 Task: Make in the project TowerLine a sprint 'Gravity Assist'.
Action: Mouse moved to (1045, 178)
Screenshot: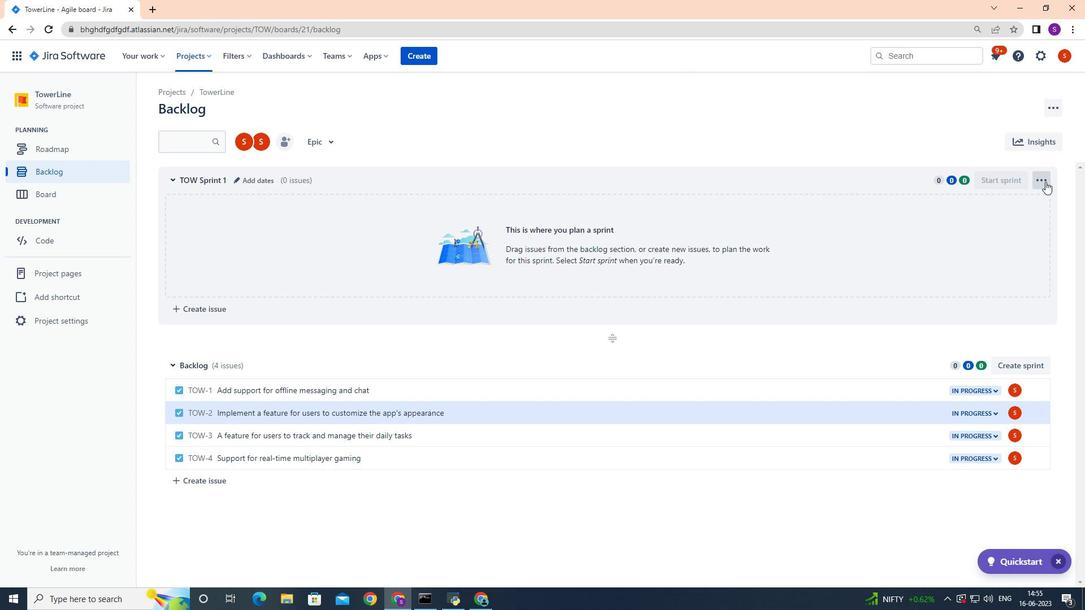 
Action: Mouse pressed left at (1045, 178)
Screenshot: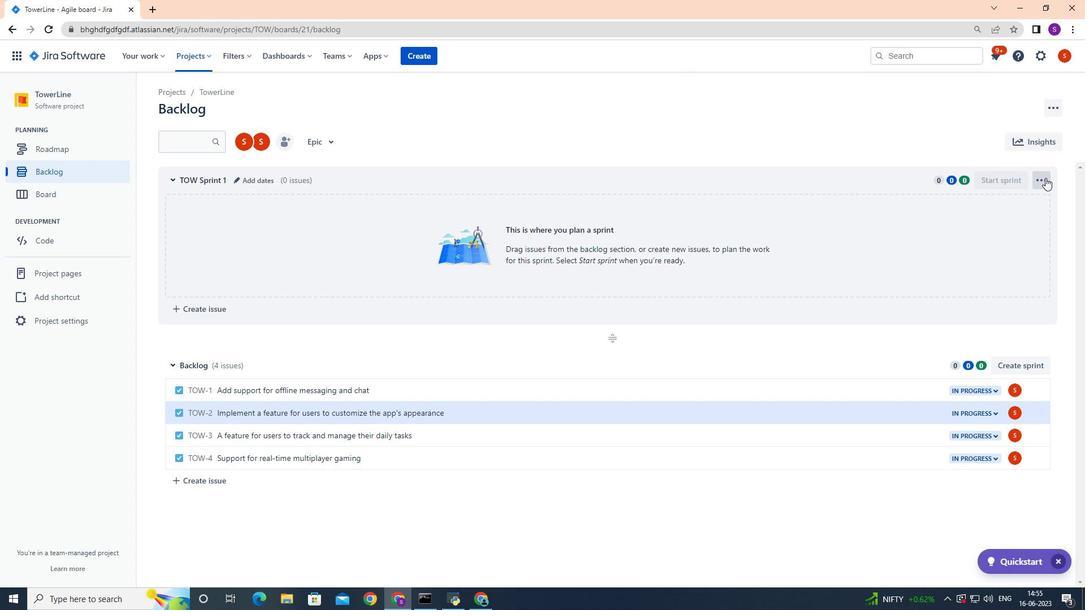 
Action: Mouse moved to (1033, 202)
Screenshot: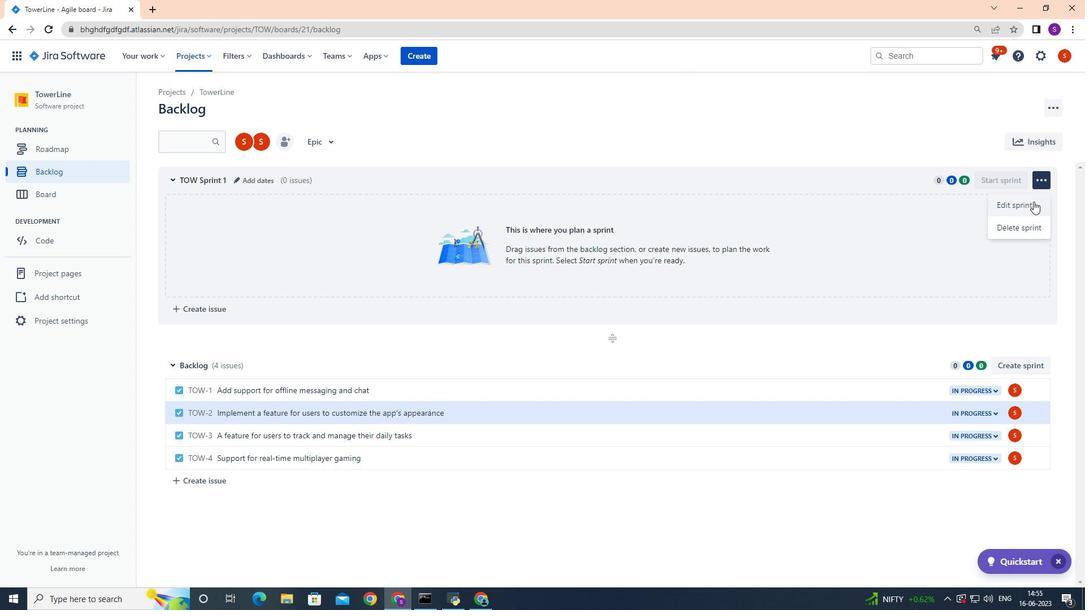 
Action: Mouse pressed left at (1033, 202)
Screenshot: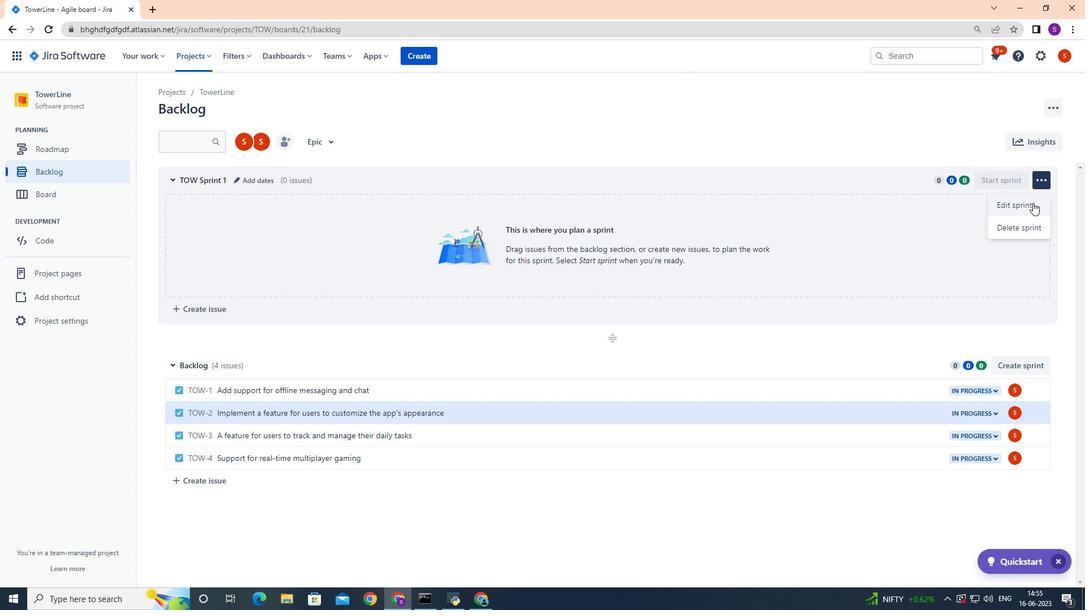 
Action: Mouse moved to (429, 150)
Screenshot: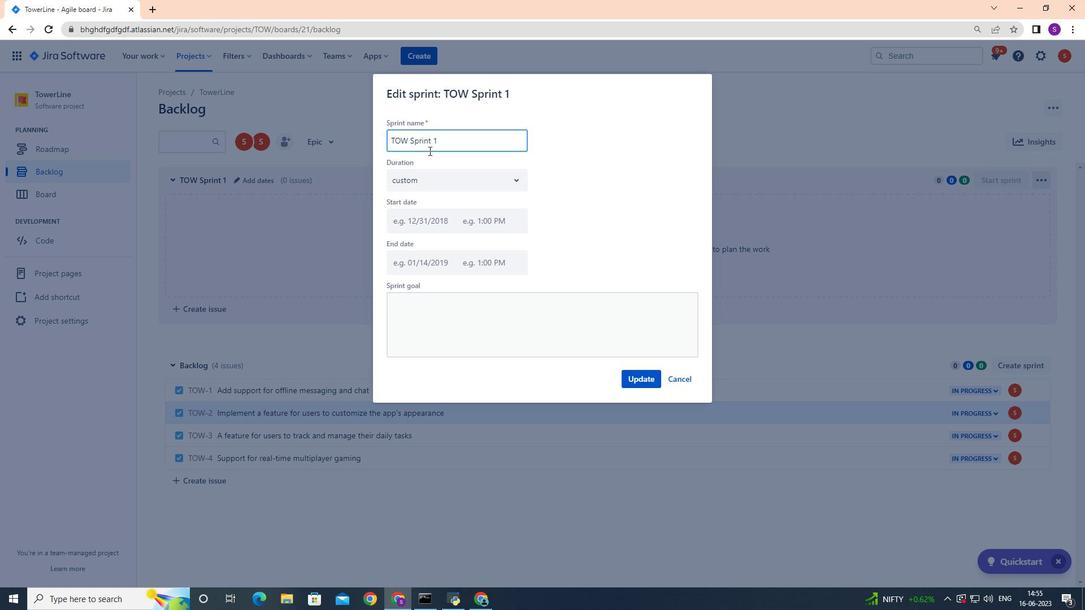 
Action: Key pressed <Key.backspace><Key.backspace><Key.backspace><Key.backspace><Key.backspace><Key.backspace><Key.backspace><Key.backspace><Key.backspace><Key.backspace><Key.backspace><Key.backspace><Key.backspace><Key.backspace><Key.backspace><Key.backspace><Key.backspace><Key.backspace><Key.backspace><Key.backspace><Key.backspace><Key.backspace><Key.backspace><Key.backspace><Key.backspace><Key.backspace><Key.backspace><Key.shift>Gravity<Key.space><Key.shift>Assist
Screenshot: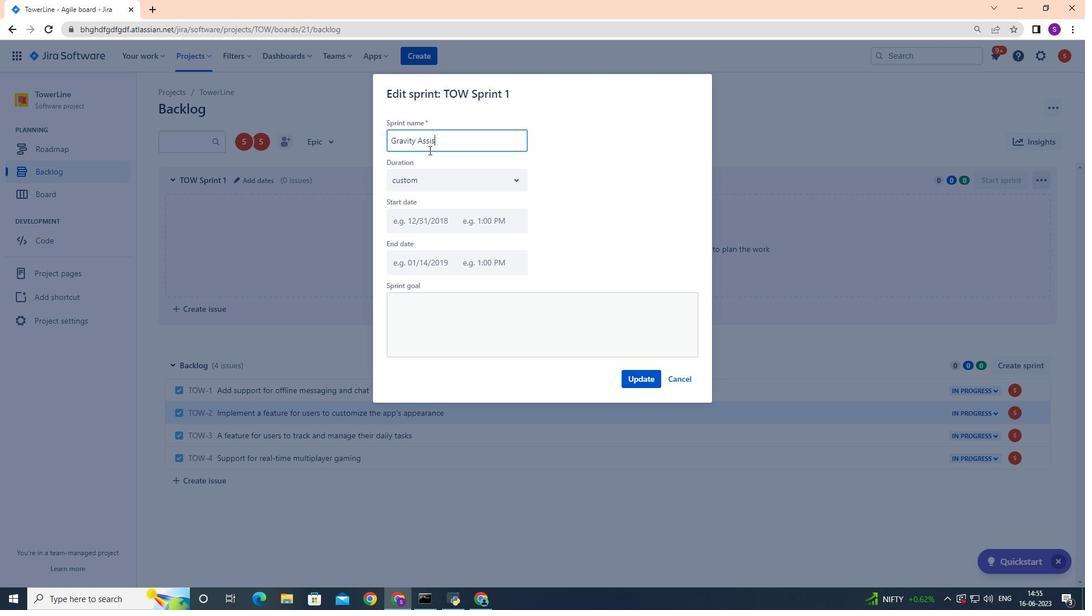 
Action: Mouse moved to (646, 383)
Screenshot: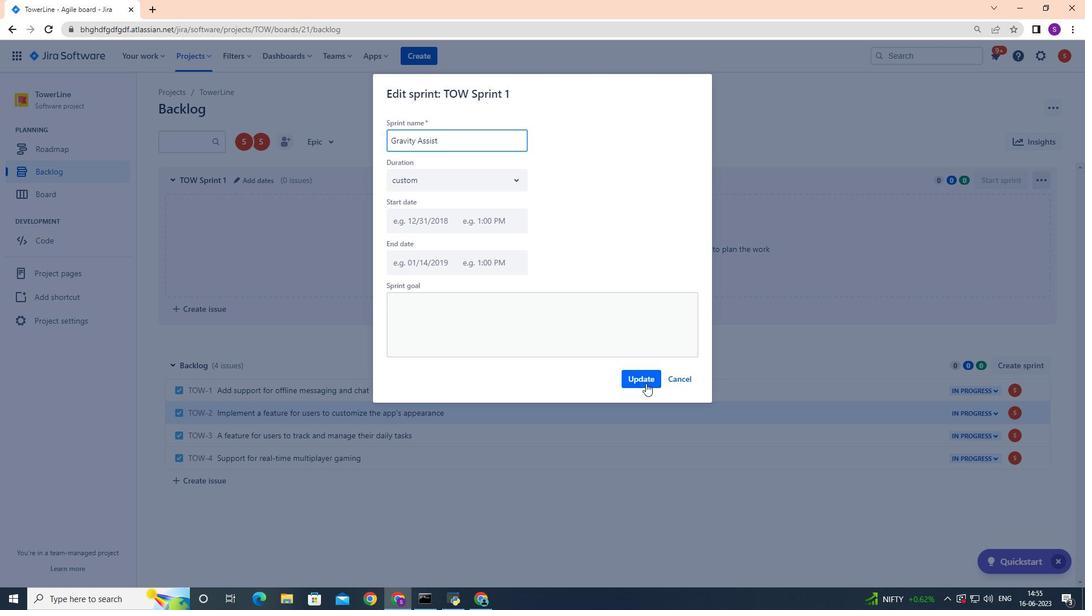
Action: Mouse pressed left at (646, 383)
Screenshot: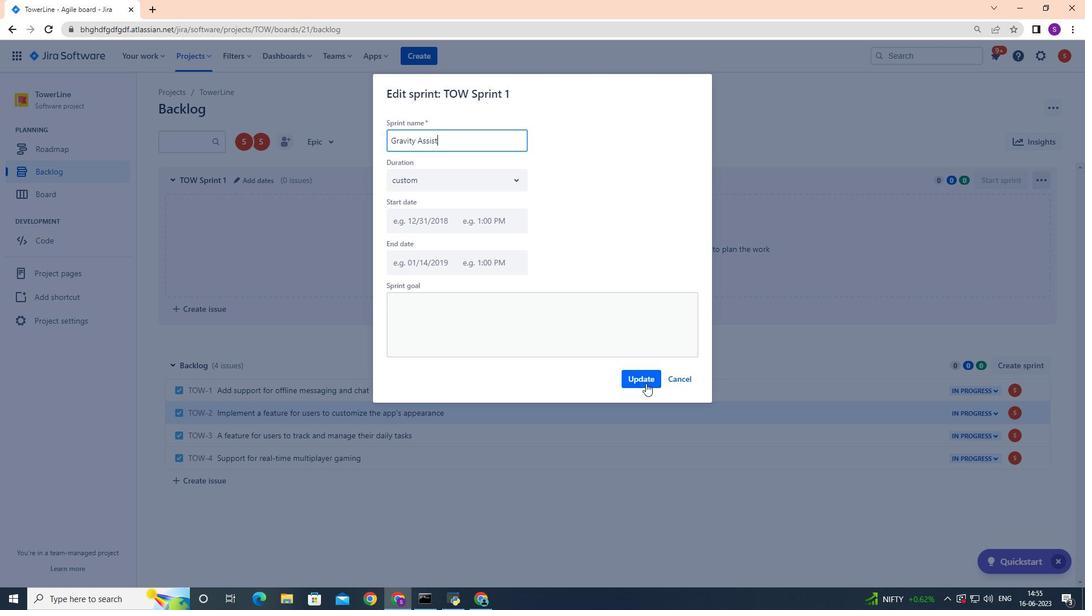 
Action: Mouse moved to (604, 281)
Screenshot: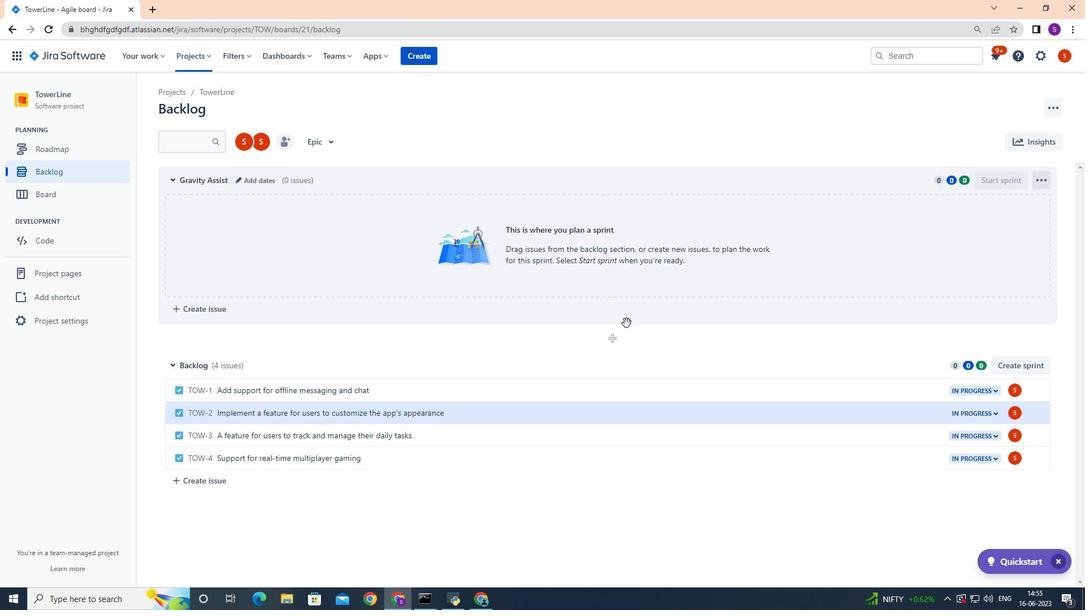 
